 Task: Send email   from  to Email0071 with a subject Subject0071 and add a message Message0071
Action: Mouse moved to (351, 377)
Screenshot: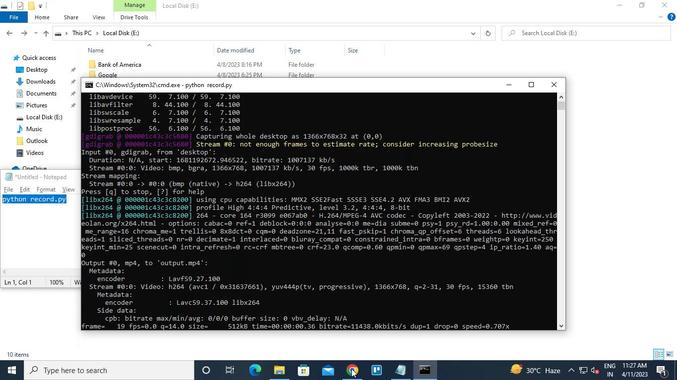 
Action: Mouse pressed left at (351, 377)
Screenshot: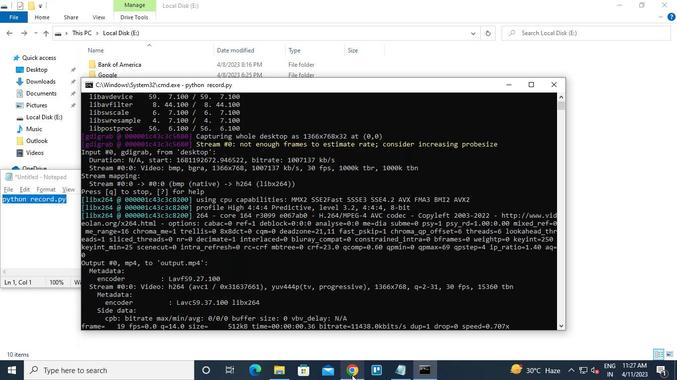 
Action: Mouse moved to (85, 88)
Screenshot: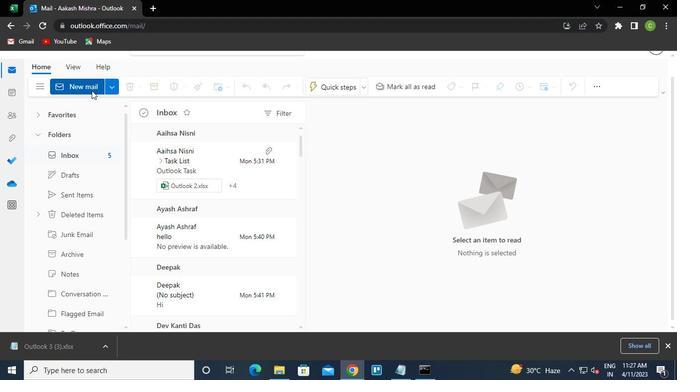 
Action: Mouse pressed left at (85, 88)
Screenshot: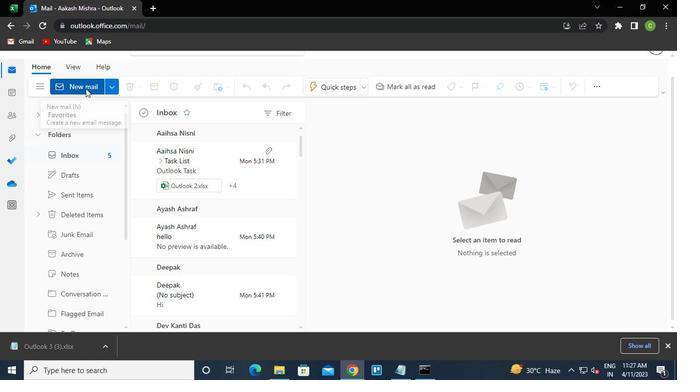 
Action: Mouse moved to (390, 147)
Screenshot: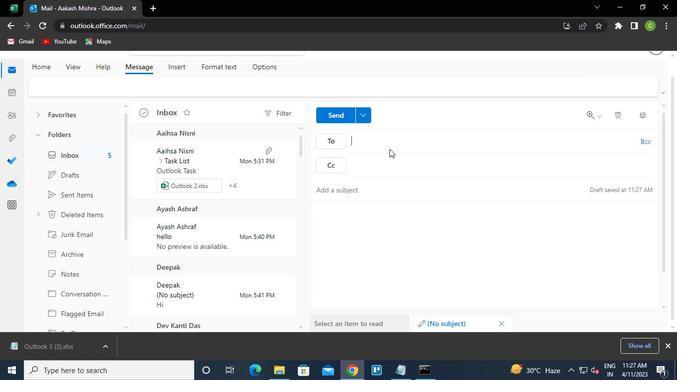 
Action: Keyboard e
Screenshot: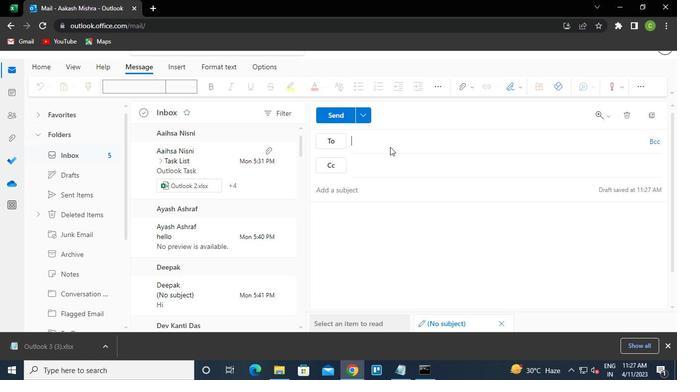
Action: Keyboard m
Screenshot: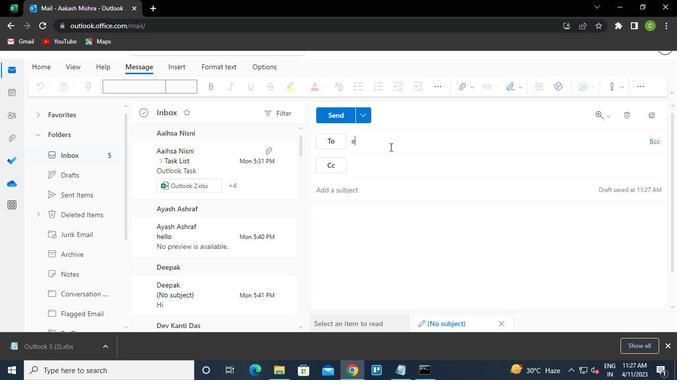 
Action: Keyboard a
Screenshot: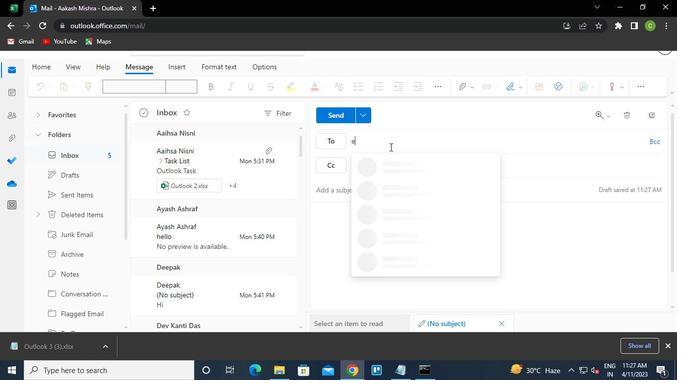 
Action: Keyboard i
Screenshot: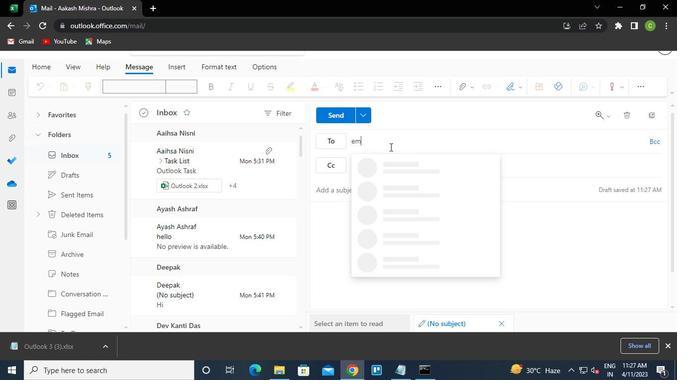 
Action: Keyboard l
Screenshot: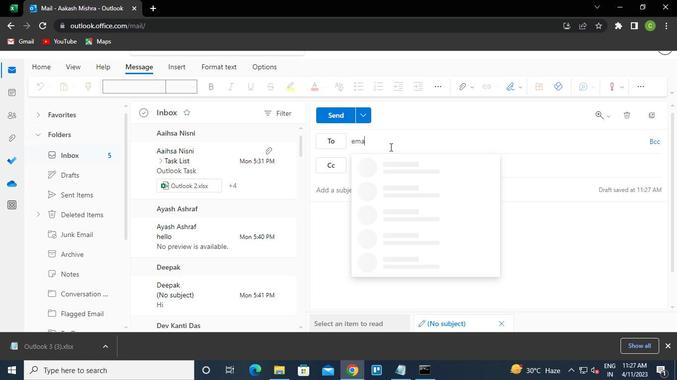 
Action: Keyboard <103>
Screenshot: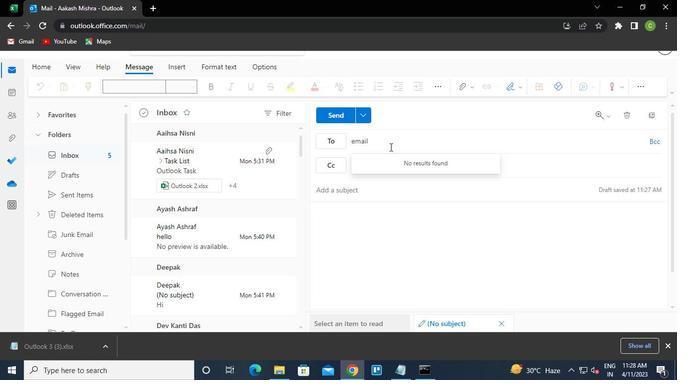 
Action: Keyboard <97>
Screenshot: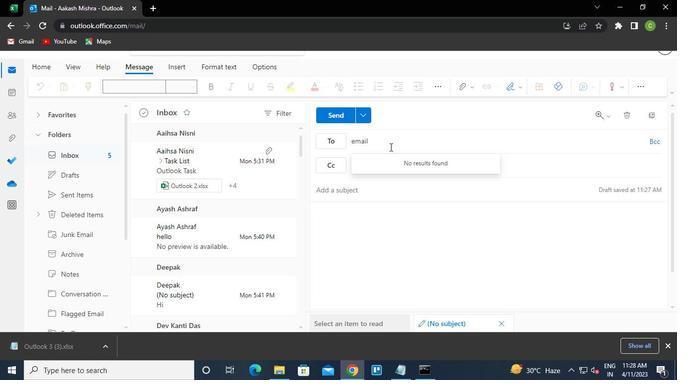 
Action: Keyboard Key.shift
Screenshot: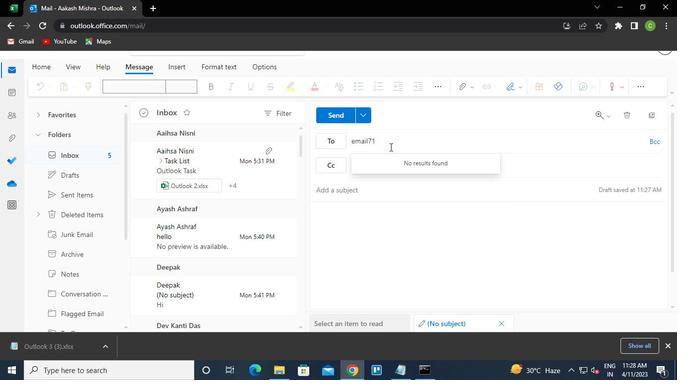 
Action: Keyboard @
Screenshot: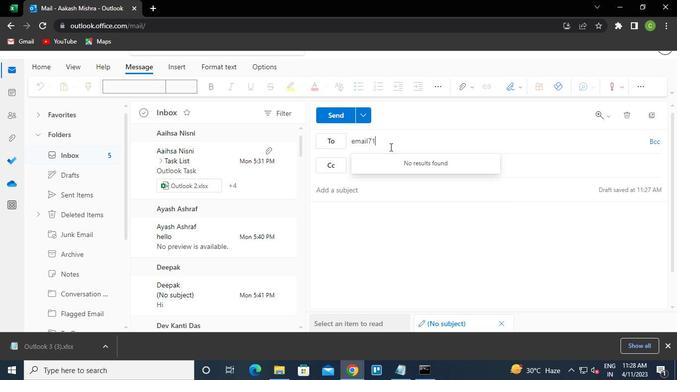 
Action: Keyboard o
Screenshot: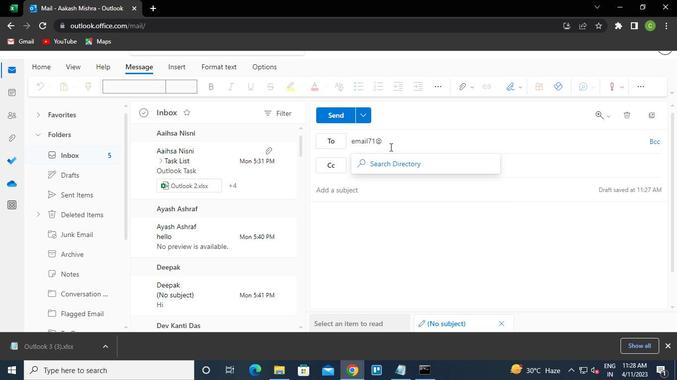 
Action: Keyboard u
Screenshot: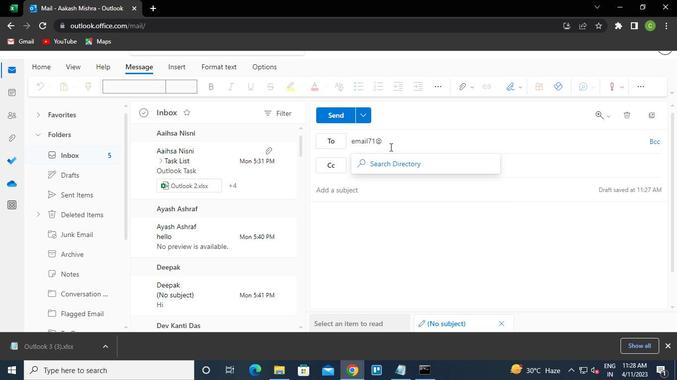 
Action: Keyboard t
Screenshot: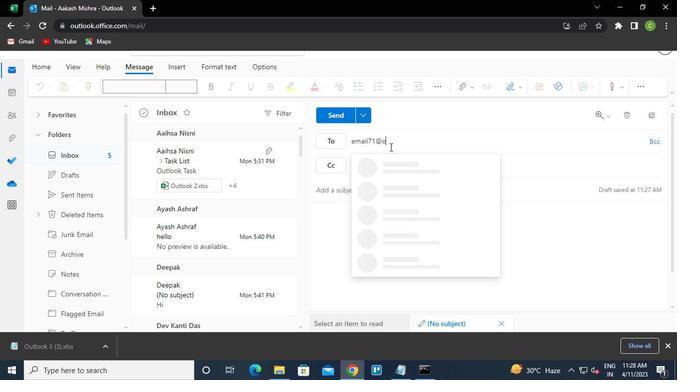 
Action: Keyboard l
Screenshot: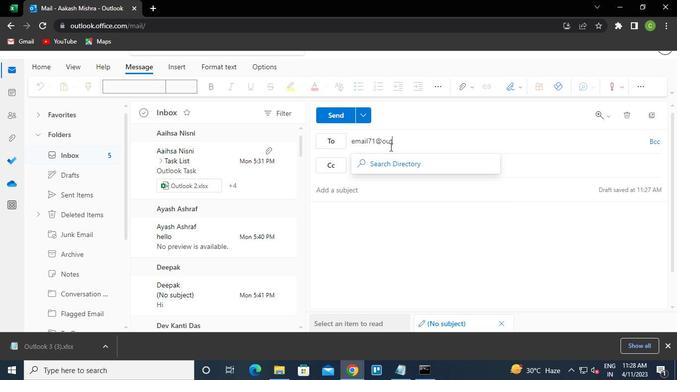 
Action: Keyboard o
Screenshot: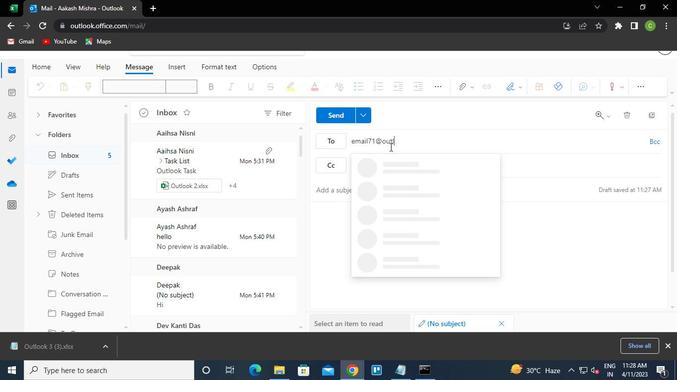 
Action: Keyboard o
Screenshot: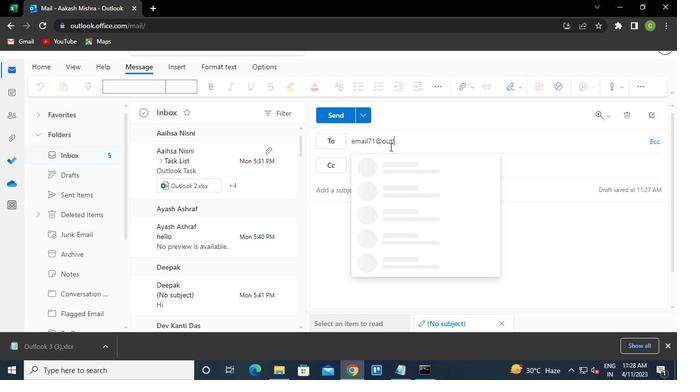
Action: Keyboard k
Screenshot: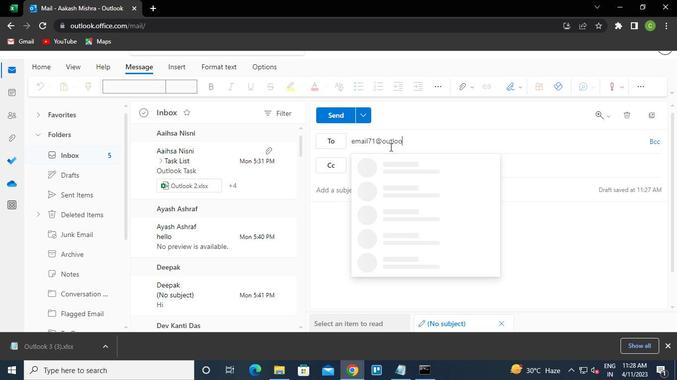 
Action: Keyboard .
Screenshot: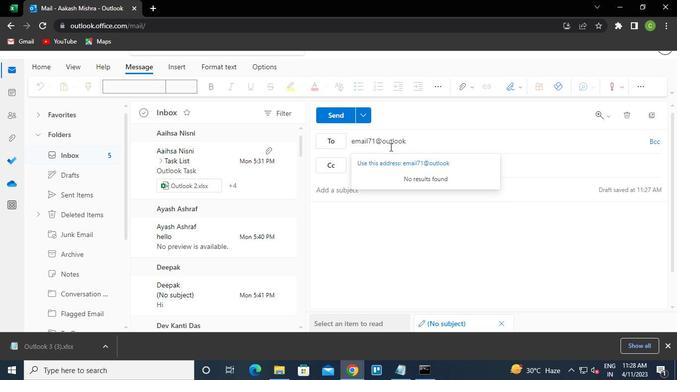 
Action: Keyboard c
Screenshot: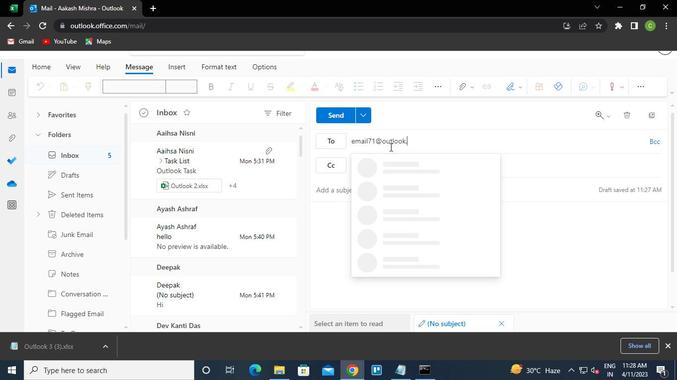 
Action: Keyboard o
Screenshot: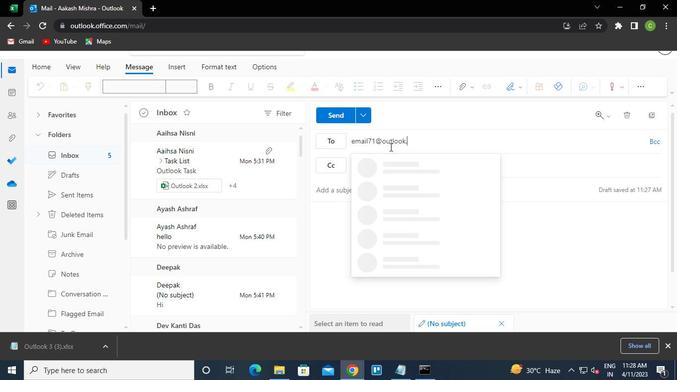 
Action: Keyboard m
Screenshot: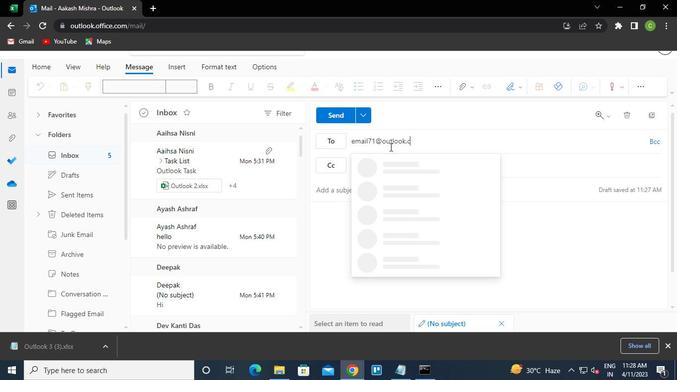 
Action: Keyboard Key.enter
Screenshot: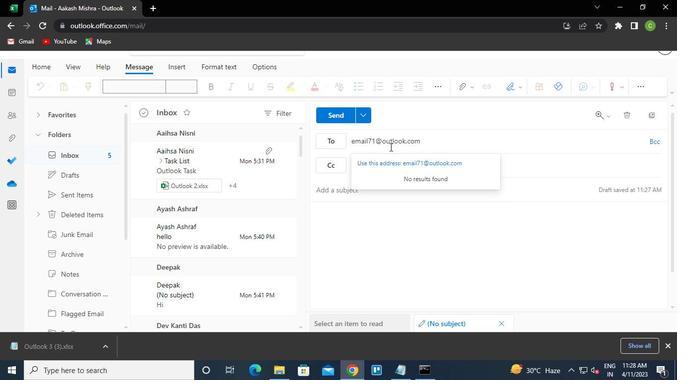 
Action: Mouse moved to (366, 192)
Screenshot: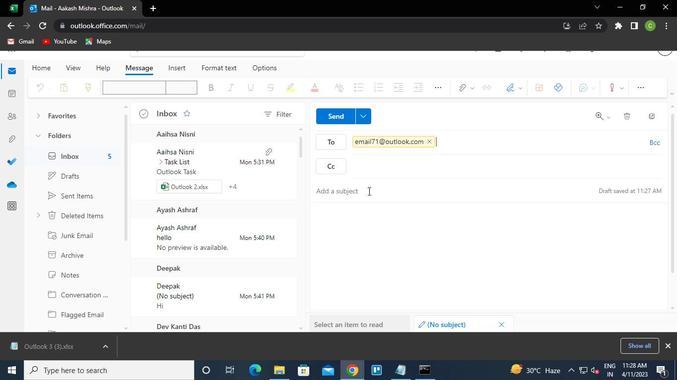 
Action: Mouse pressed left at (366, 192)
Screenshot: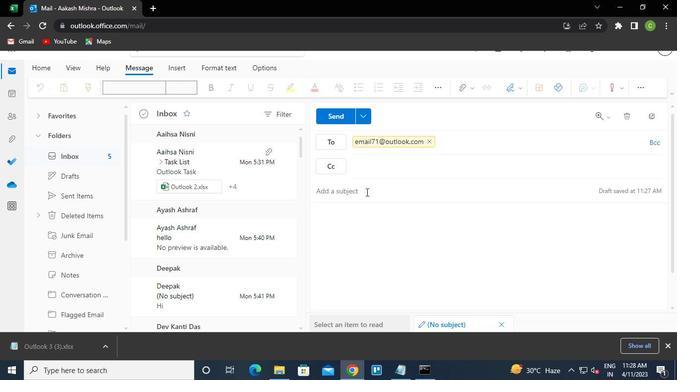 
Action: Keyboard Key.caps_lock
Screenshot: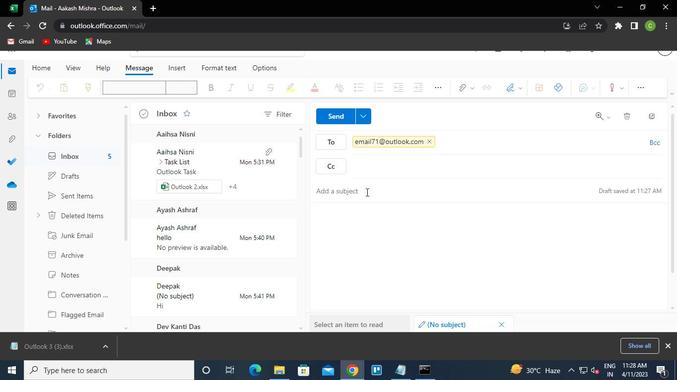 
Action: Keyboard s
Screenshot: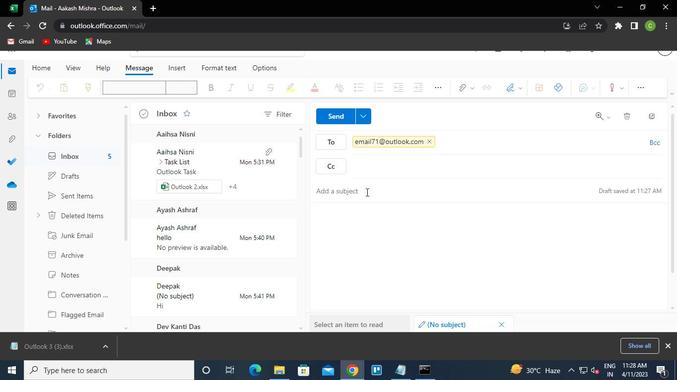 
Action: Keyboard Key.caps_lock
Screenshot: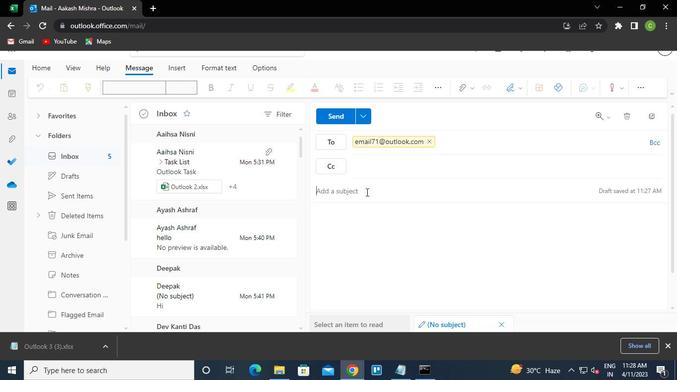 
Action: Keyboard u
Screenshot: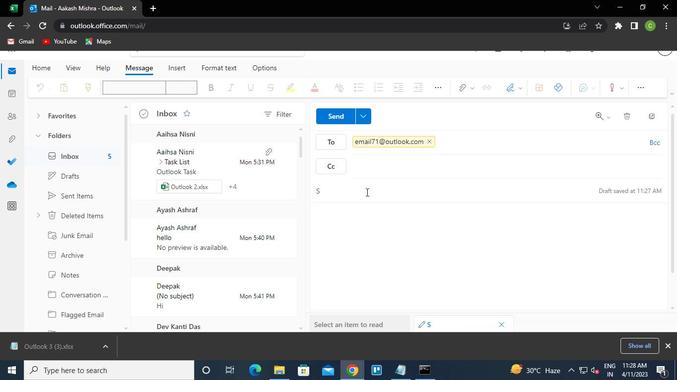 
Action: Keyboard b
Screenshot: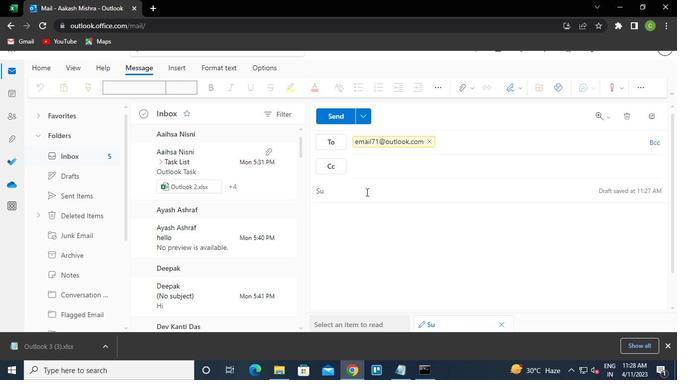 
Action: Keyboard j
Screenshot: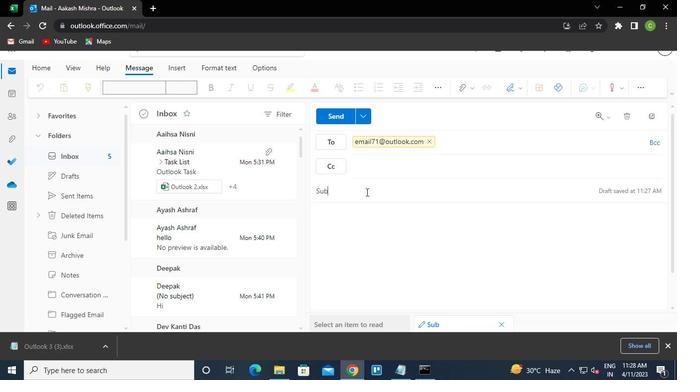 
Action: Keyboard e
Screenshot: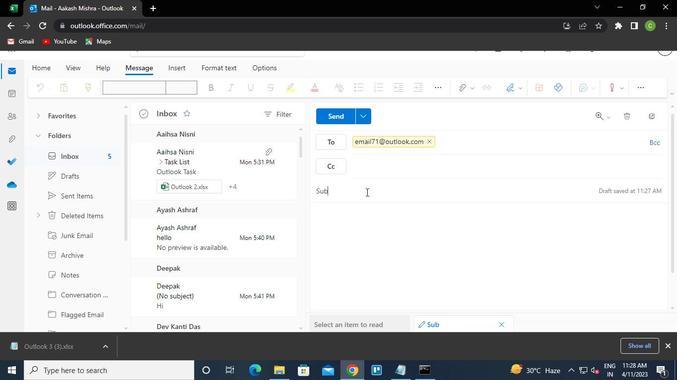 
Action: Keyboard c
Screenshot: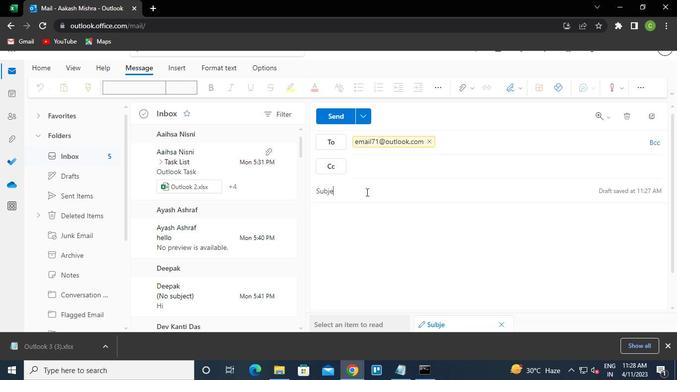 
Action: Keyboard t
Screenshot: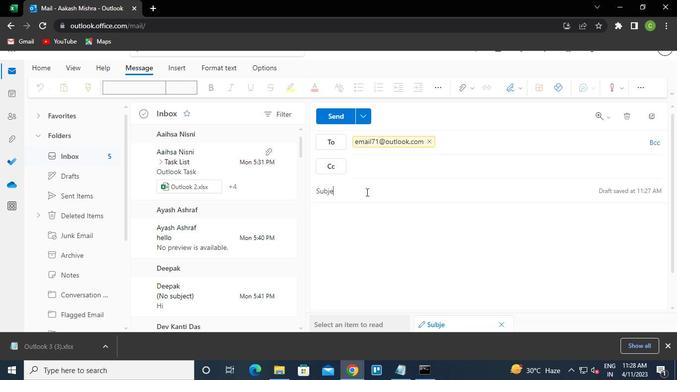 
Action: Keyboard Key.space
Screenshot: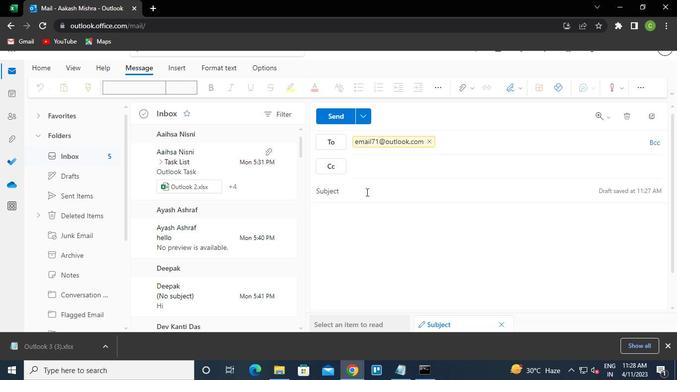 
Action: Keyboard <103>
Screenshot: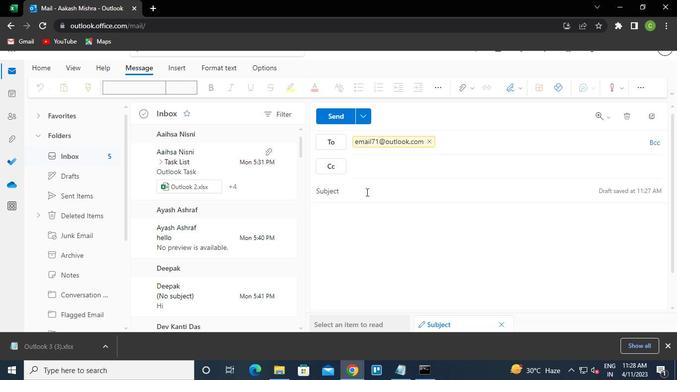 
Action: Keyboard <97>
Screenshot: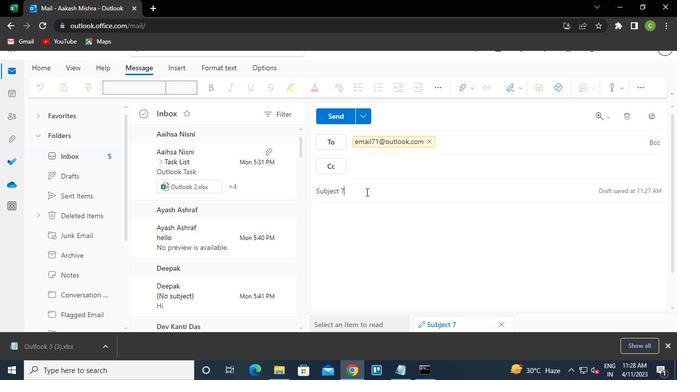 
Action: Mouse moved to (366, 215)
Screenshot: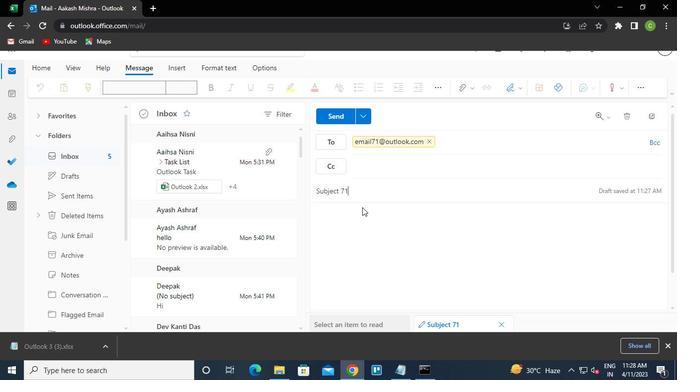 
Action: Mouse pressed left at (366, 215)
Screenshot: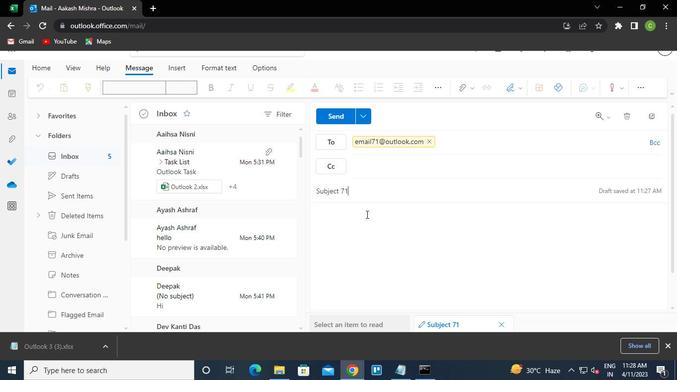 
Action: Keyboard Key.caps_lock
Screenshot: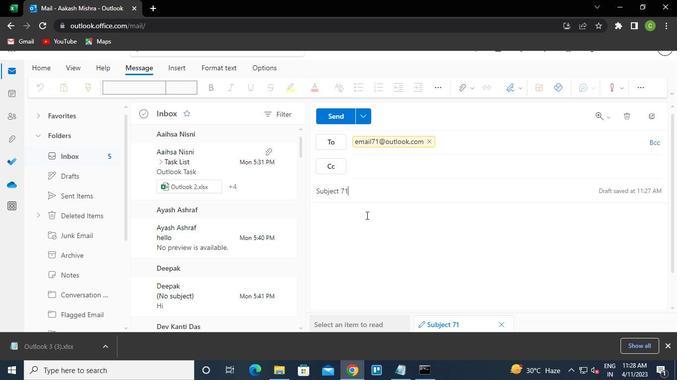 
Action: Keyboard m
Screenshot: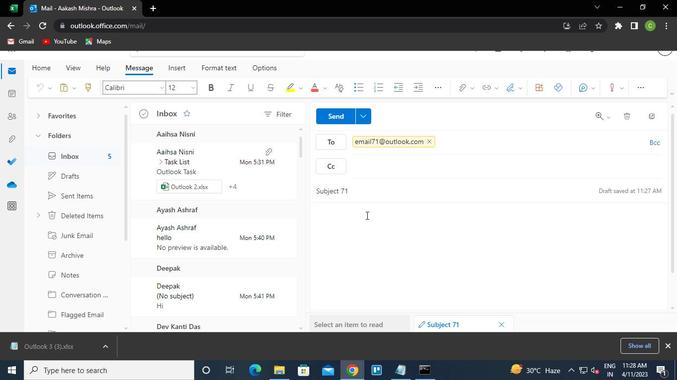 
Action: Keyboard Key.caps_lock
Screenshot: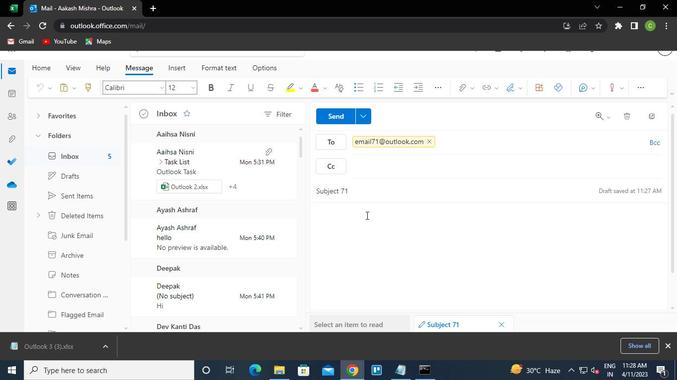 
Action: Keyboard e
Screenshot: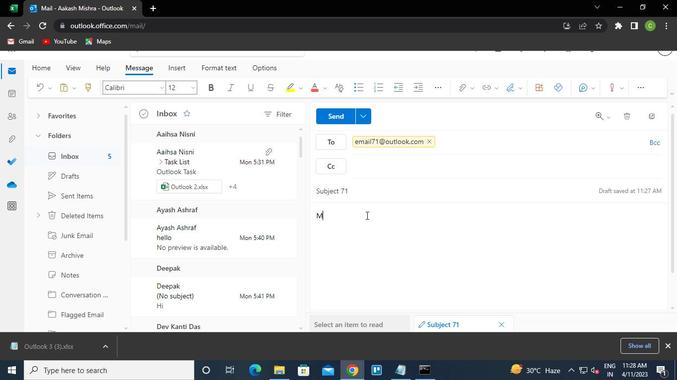 
Action: Keyboard s
Screenshot: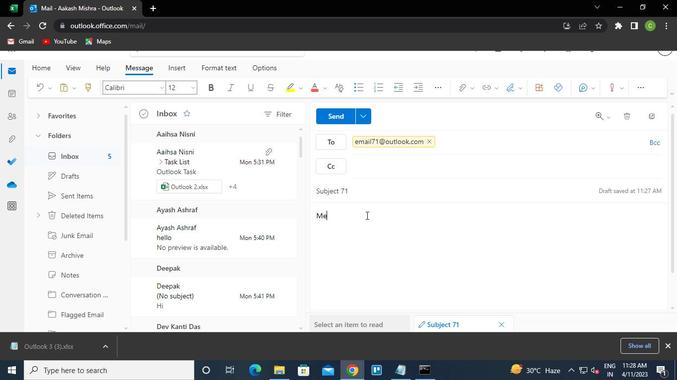 
Action: Keyboard s
Screenshot: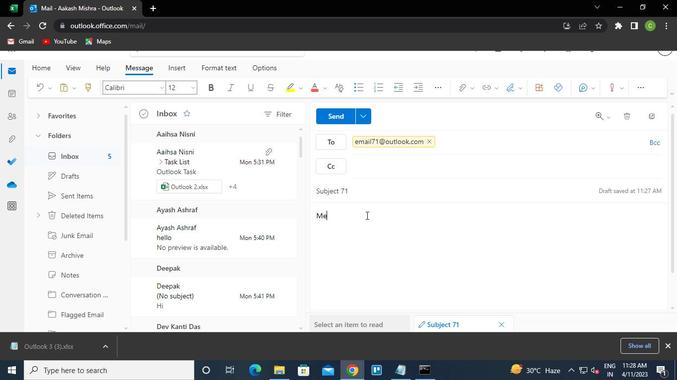 
Action: Keyboard a
Screenshot: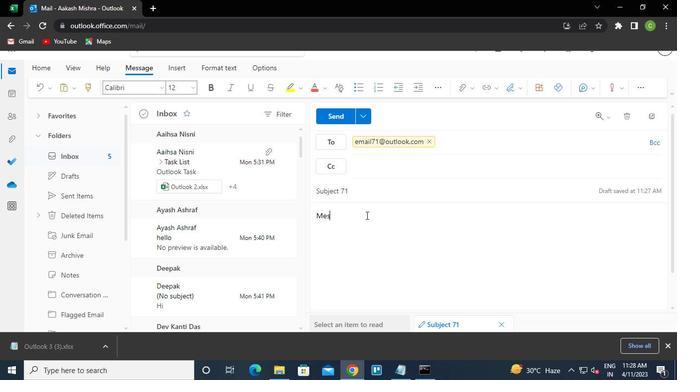 
Action: Keyboard g
Screenshot: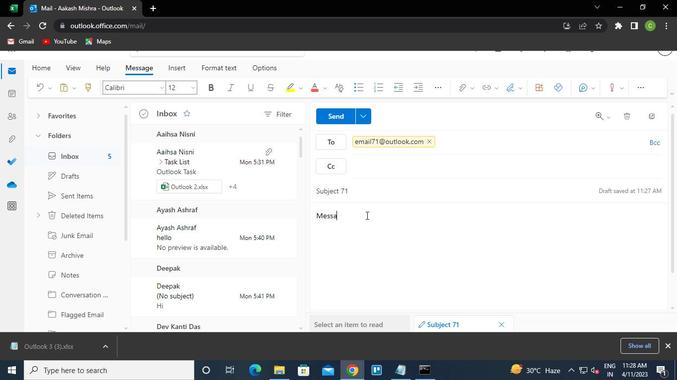 
Action: Keyboard e
Screenshot: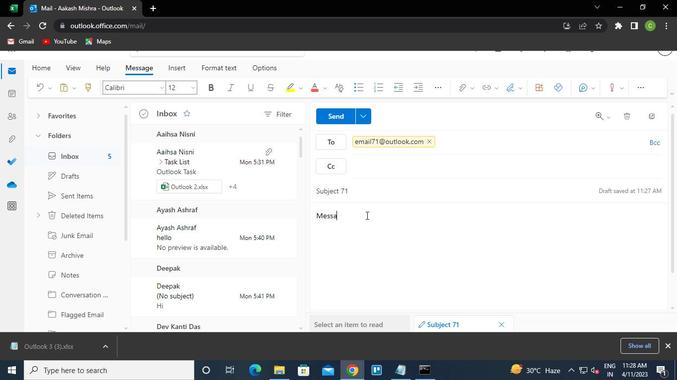 
Action: Keyboard Key.space
Screenshot: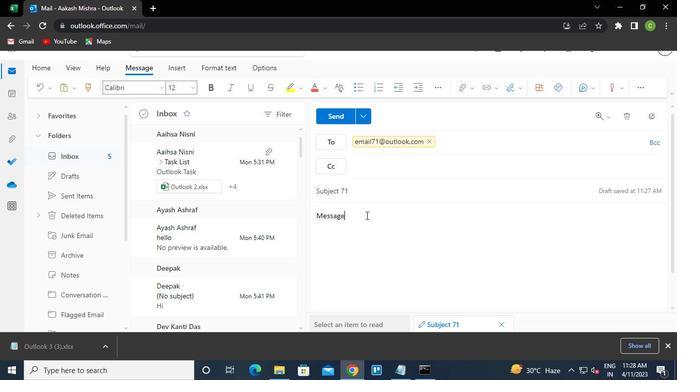
Action: Keyboard <103>
Screenshot: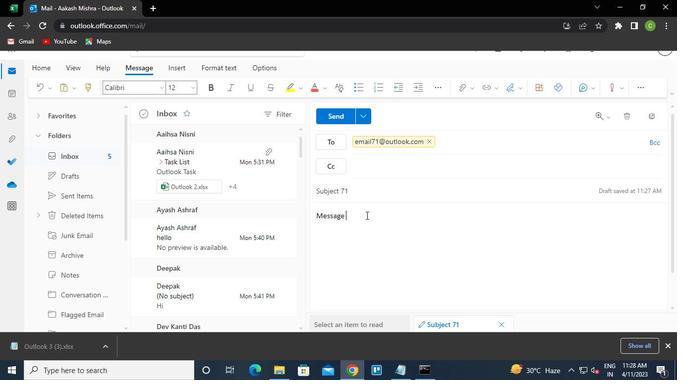 
Action: Keyboard <97>
Screenshot: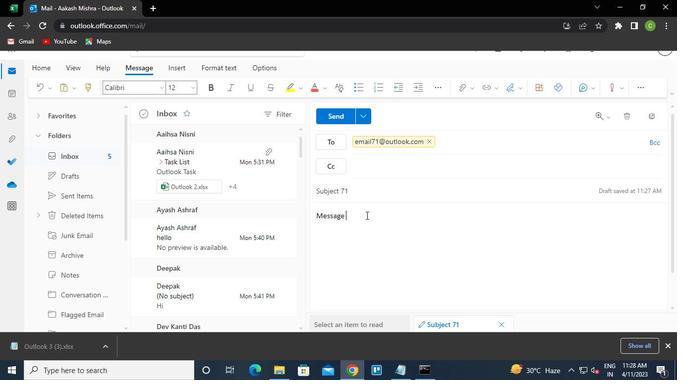 
Action: Mouse moved to (341, 116)
Screenshot: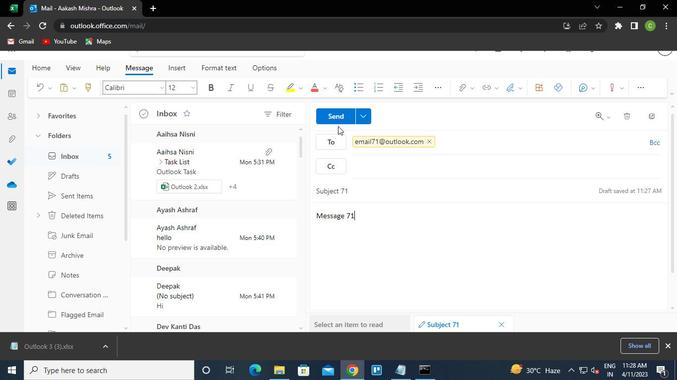 
Action: Mouse pressed left at (341, 116)
Screenshot: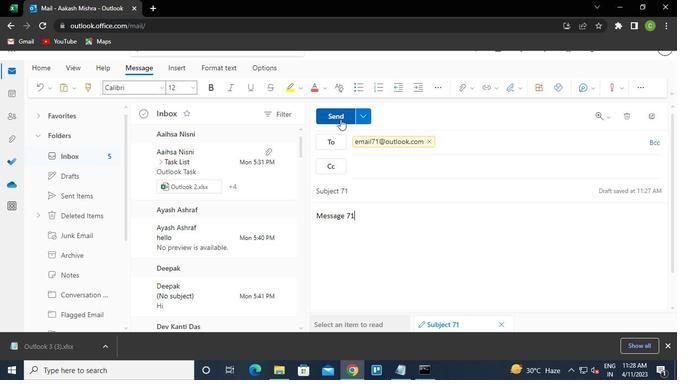 
Action: Mouse moved to (430, 374)
Screenshot: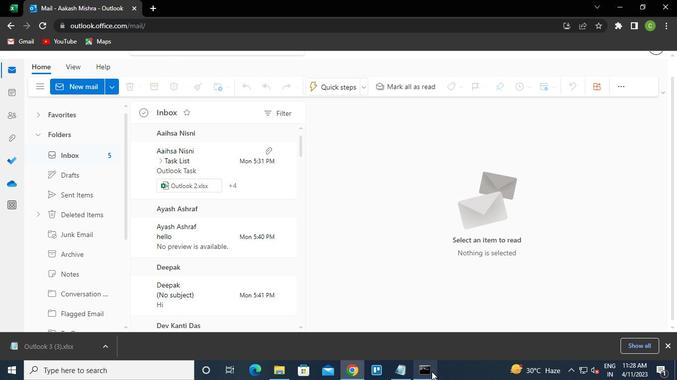
Action: Mouse pressed left at (430, 374)
Screenshot: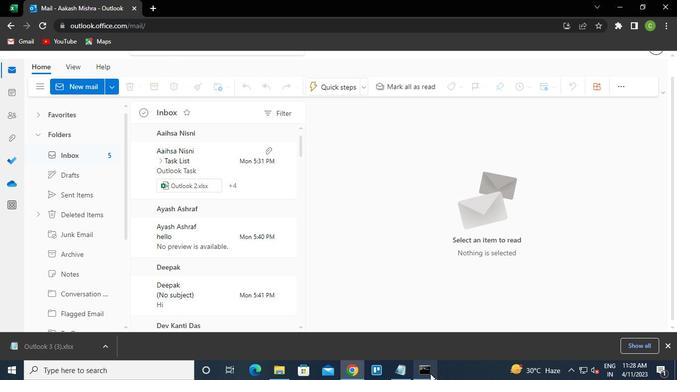 
Action: Mouse moved to (560, 79)
Screenshot: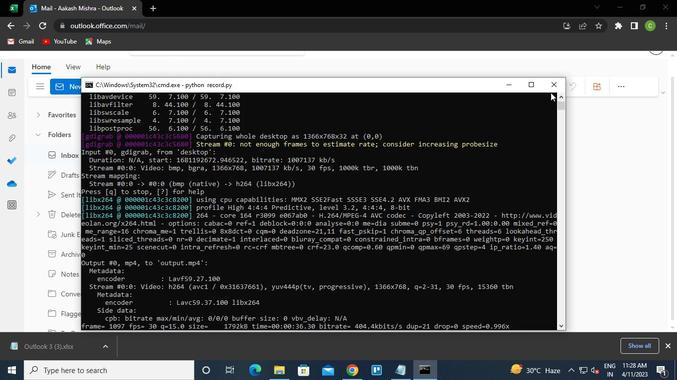 
Action: Mouse pressed left at (560, 79)
Screenshot: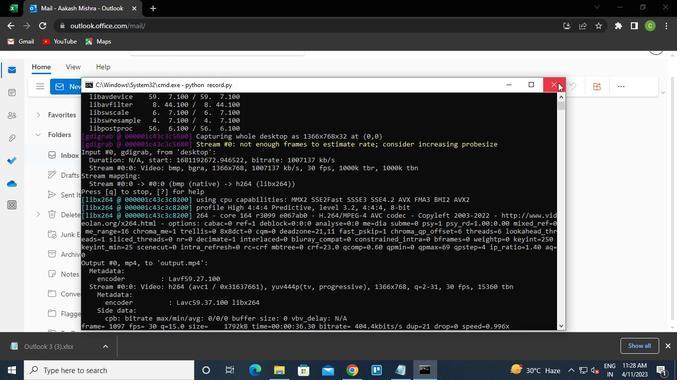 
